 Task: Add position title "Retail Manager".
Action: Mouse moved to (926, 117)
Screenshot: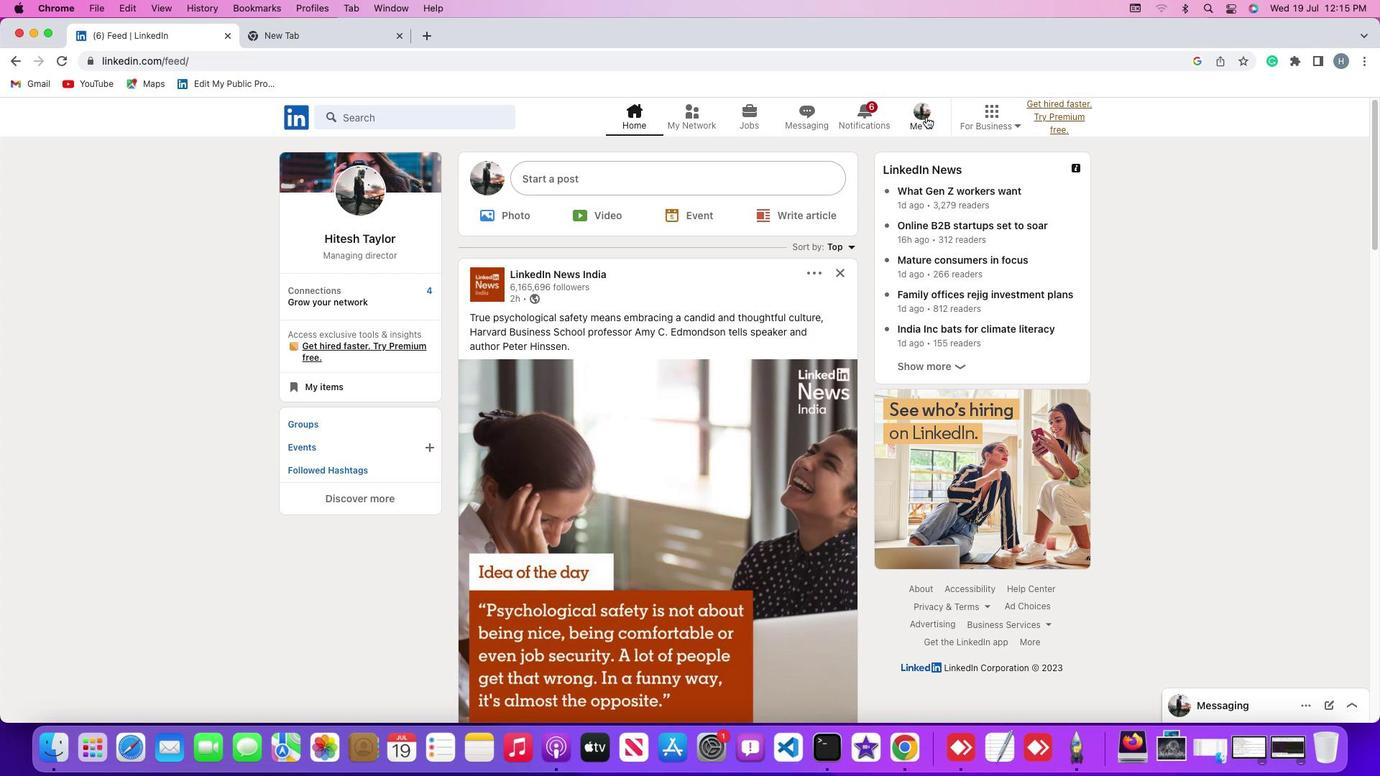 
Action: Mouse pressed left at (926, 117)
Screenshot: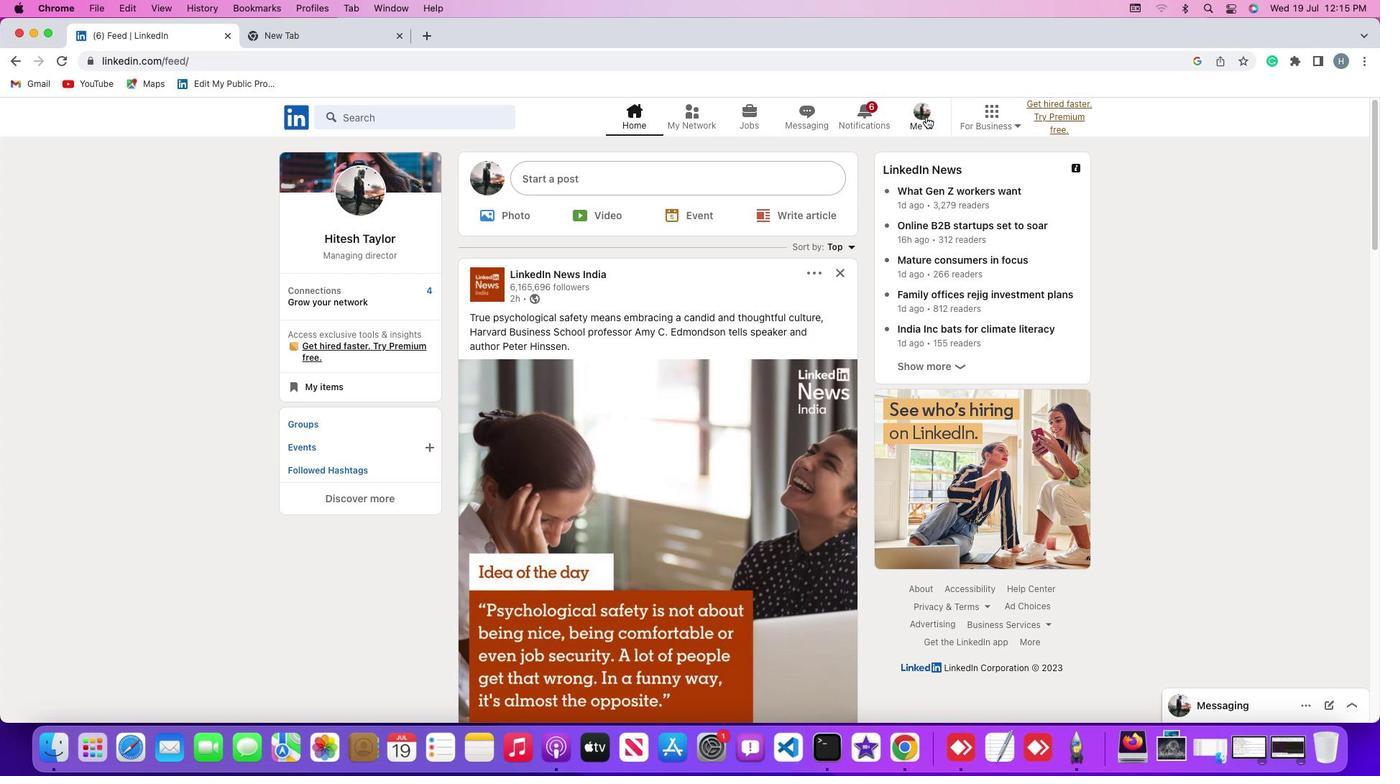 
Action: Mouse moved to (927, 122)
Screenshot: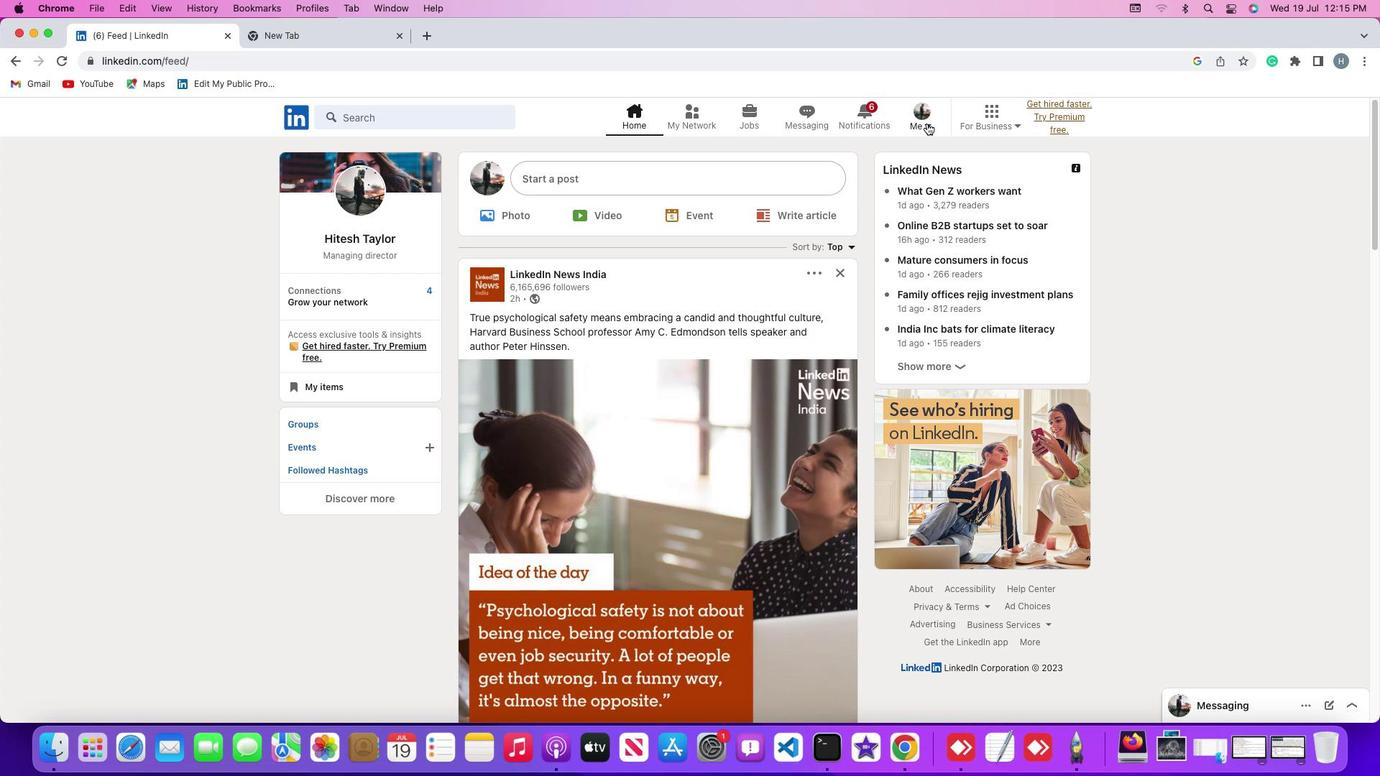 
Action: Mouse pressed left at (927, 122)
Screenshot: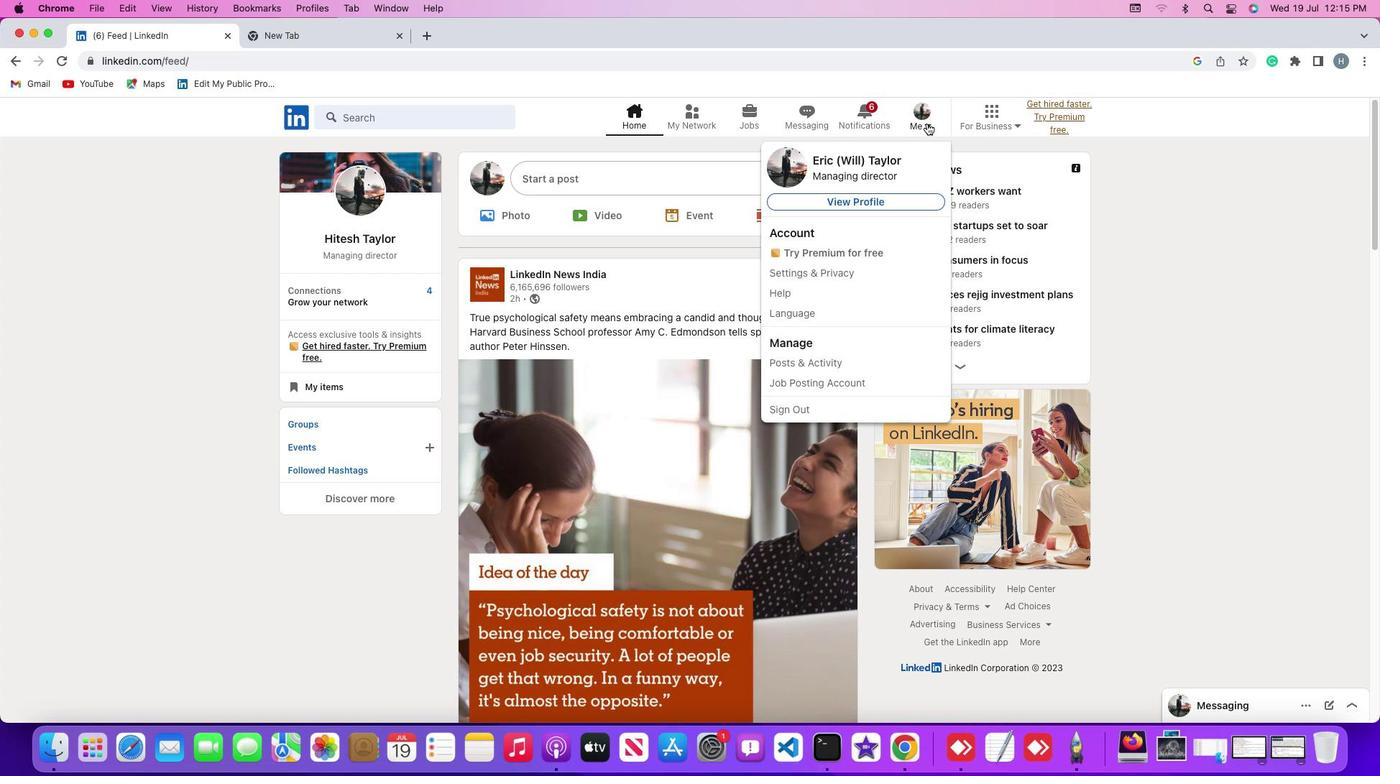 
Action: Mouse moved to (916, 197)
Screenshot: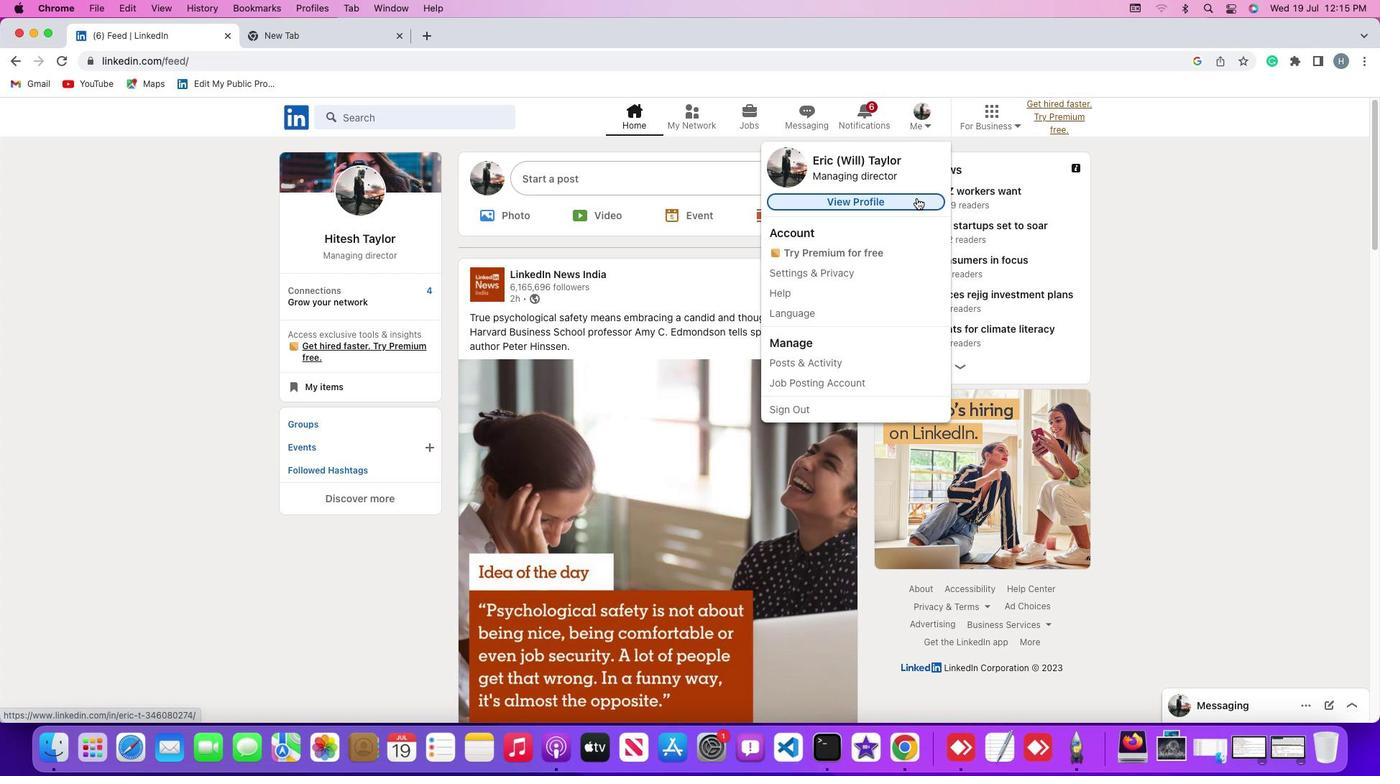 
Action: Mouse pressed left at (916, 197)
Screenshot: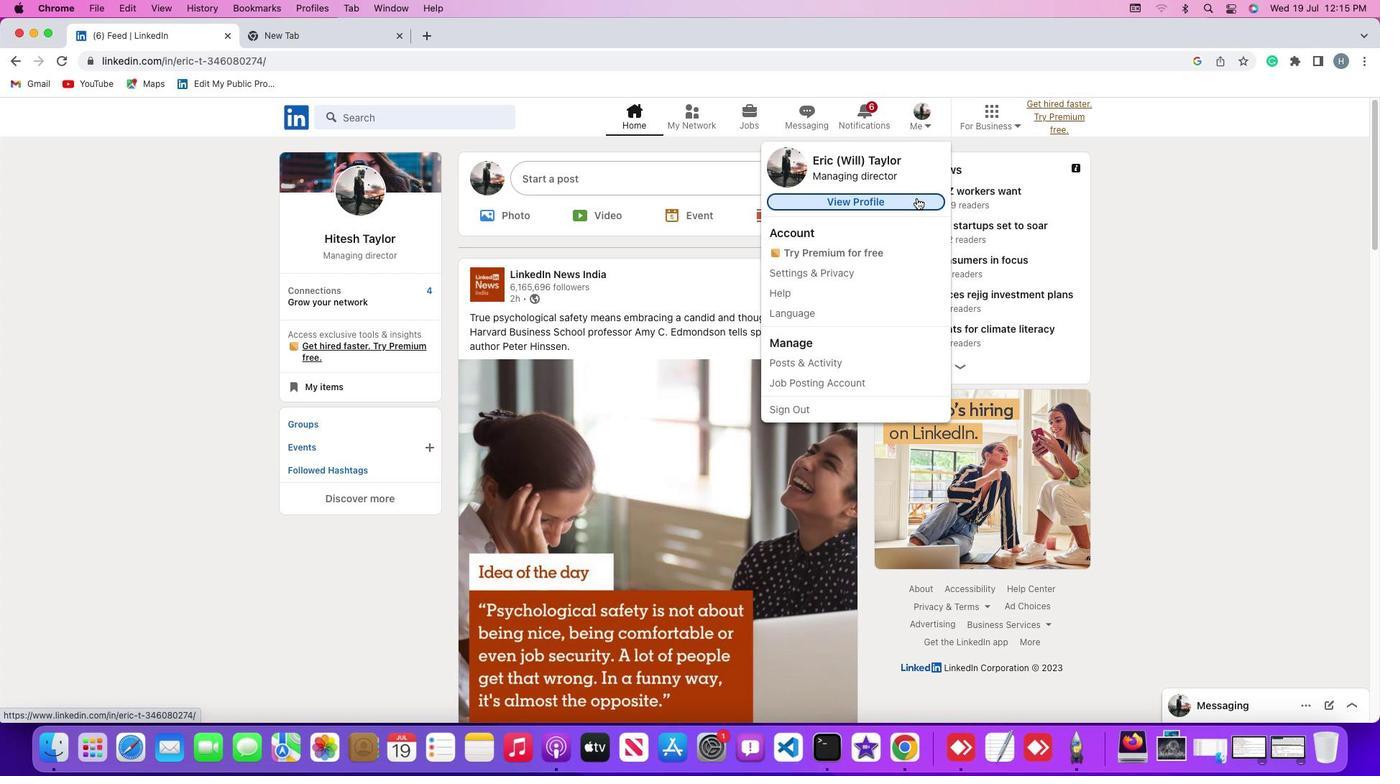 
Action: Mouse moved to (831, 317)
Screenshot: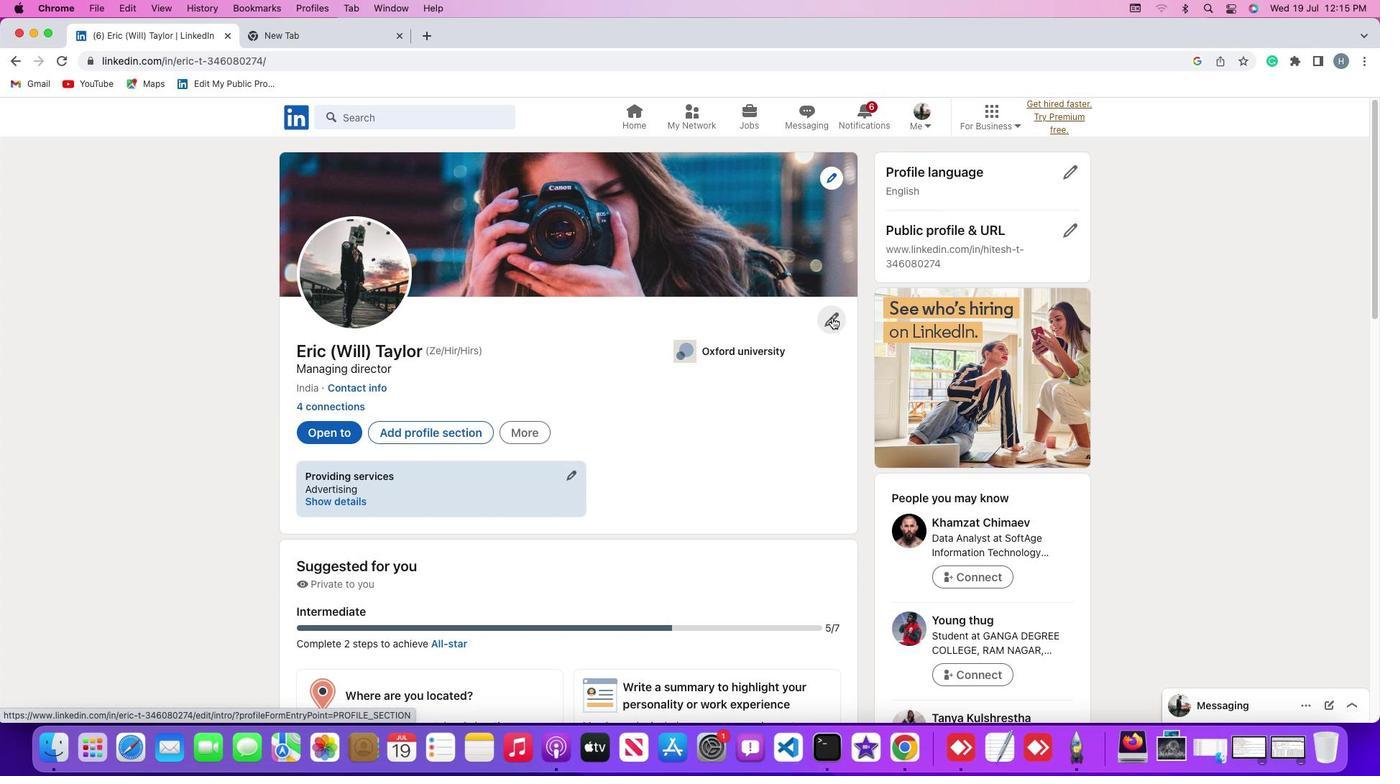 
Action: Mouse pressed left at (831, 317)
Screenshot: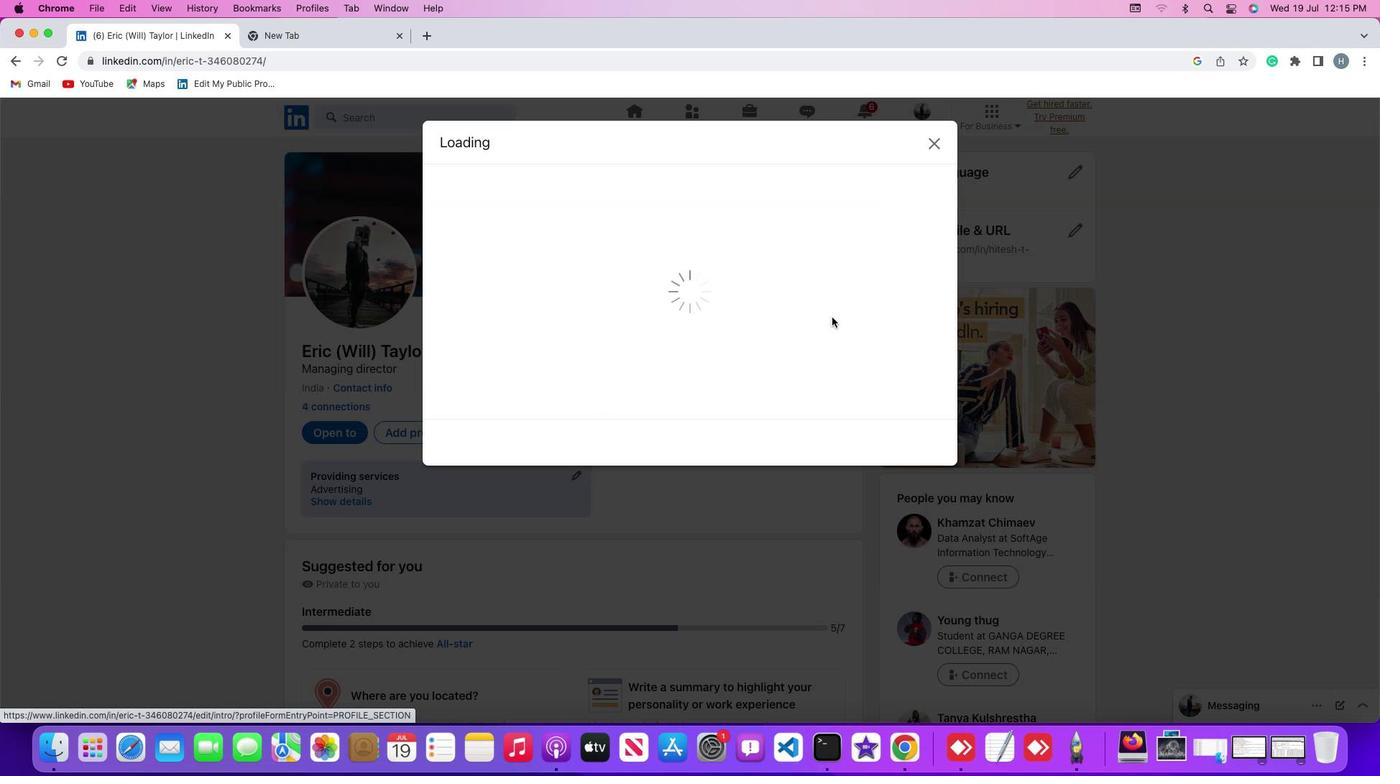 
Action: Mouse moved to (711, 370)
Screenshot: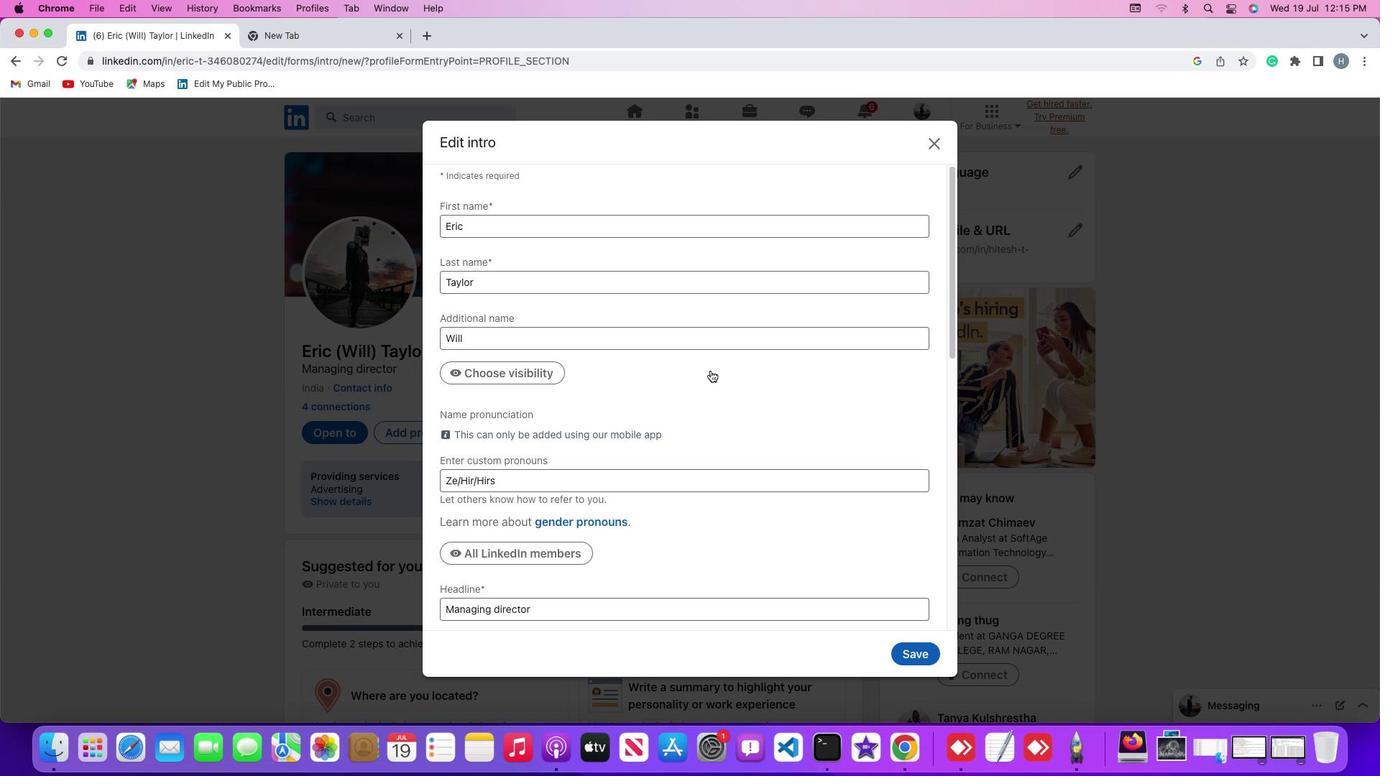 
Action: Mouse scrolled (711, 370) with delta (0, 0)
Screenshot: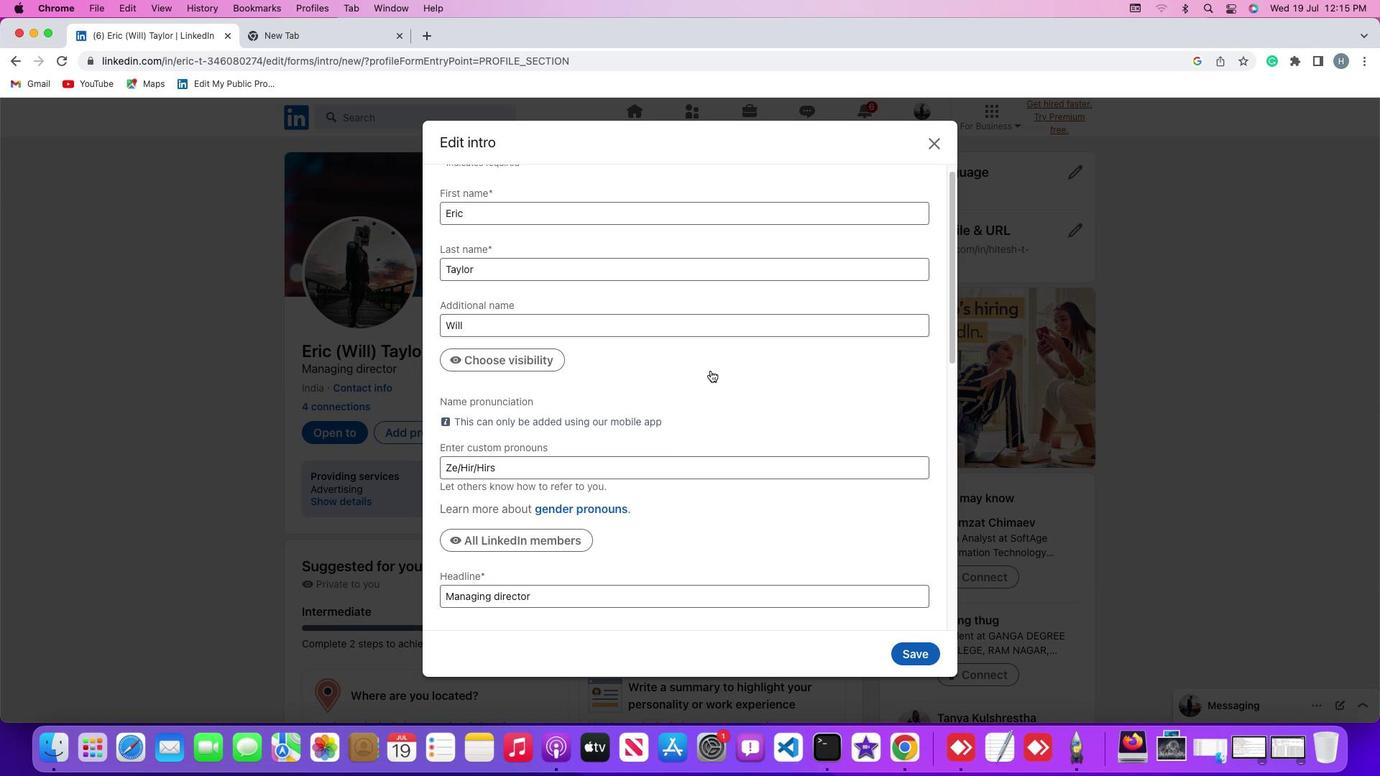 
Action: Mouse scrolled (711, 370) with delta (0, 0)
Screenshot: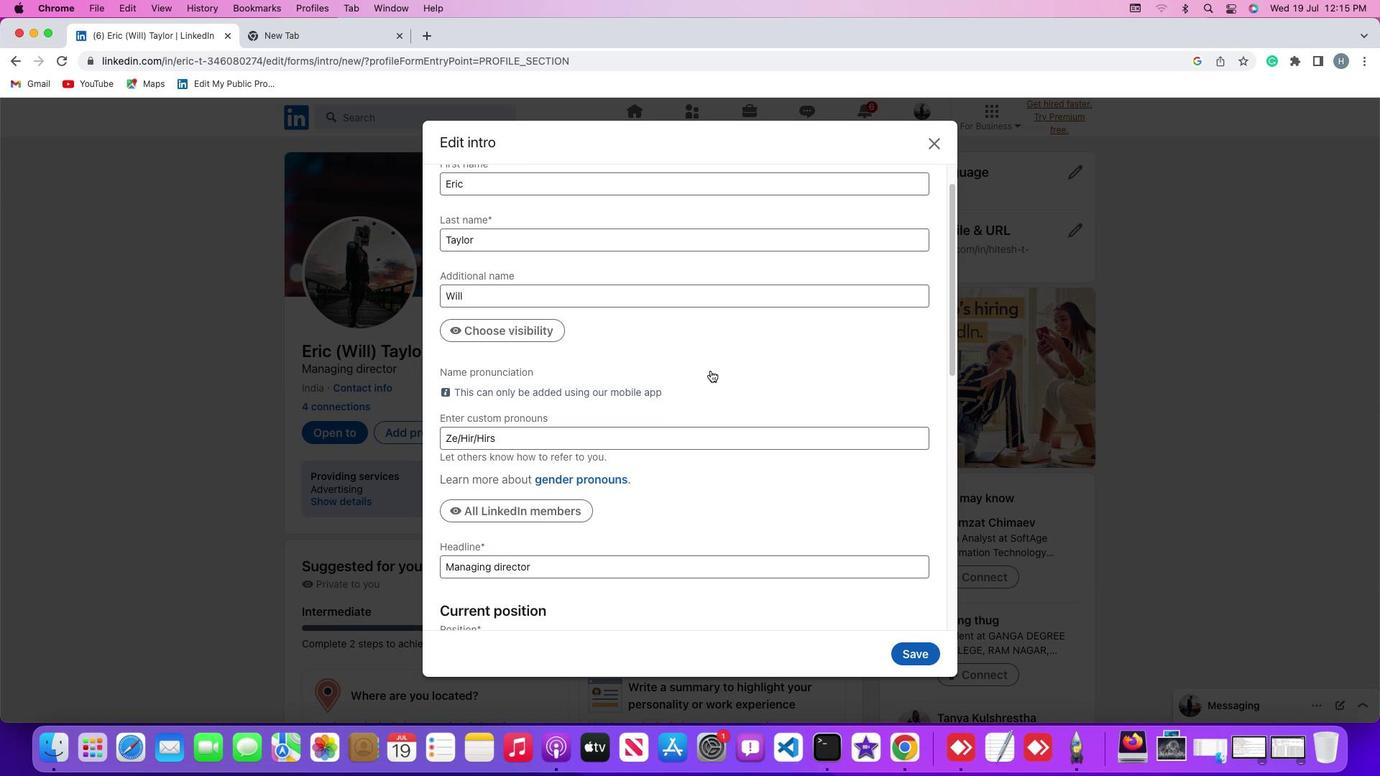
Action: Mouse scrolled (711, 370) with delta (0, 0)
Screenshot: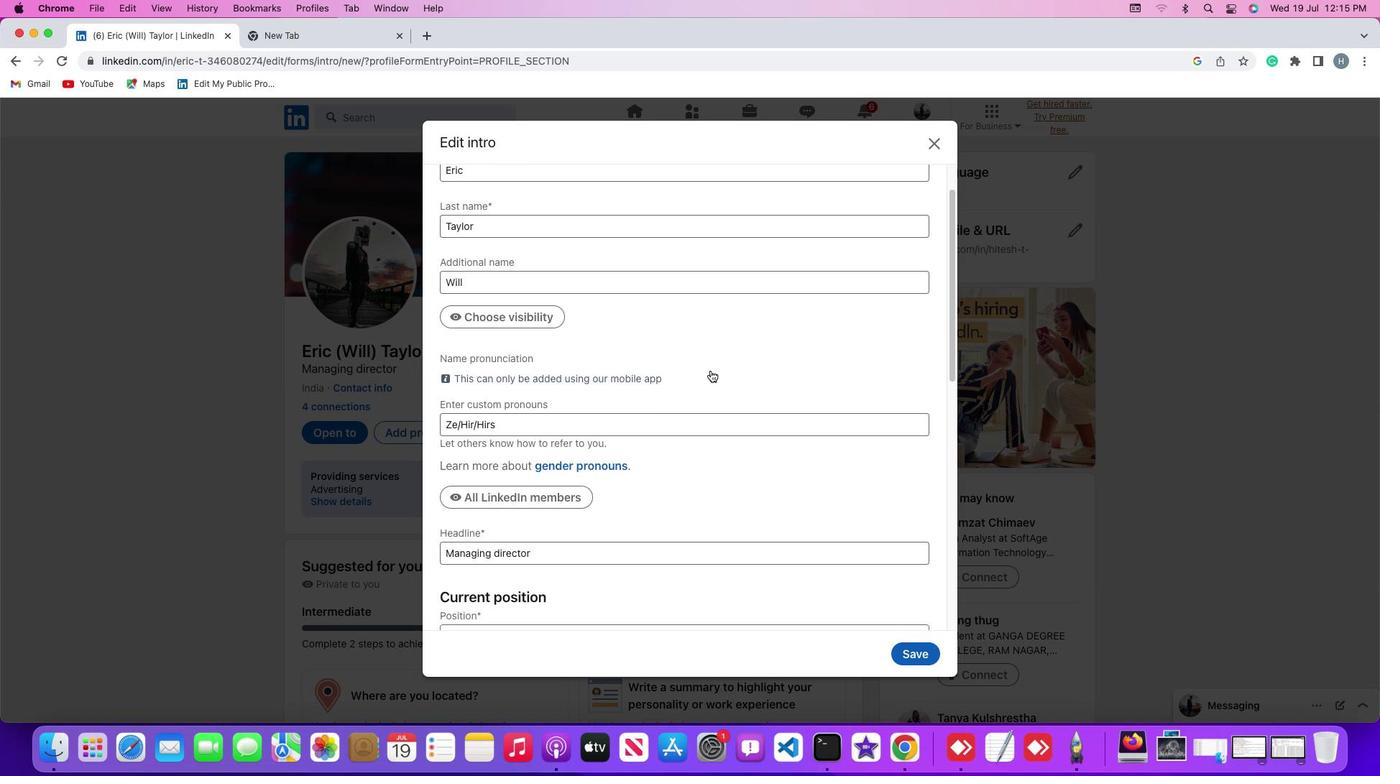 
Action: Mouse scrolled (711, 370) with delta (0, 0)
Screenshot: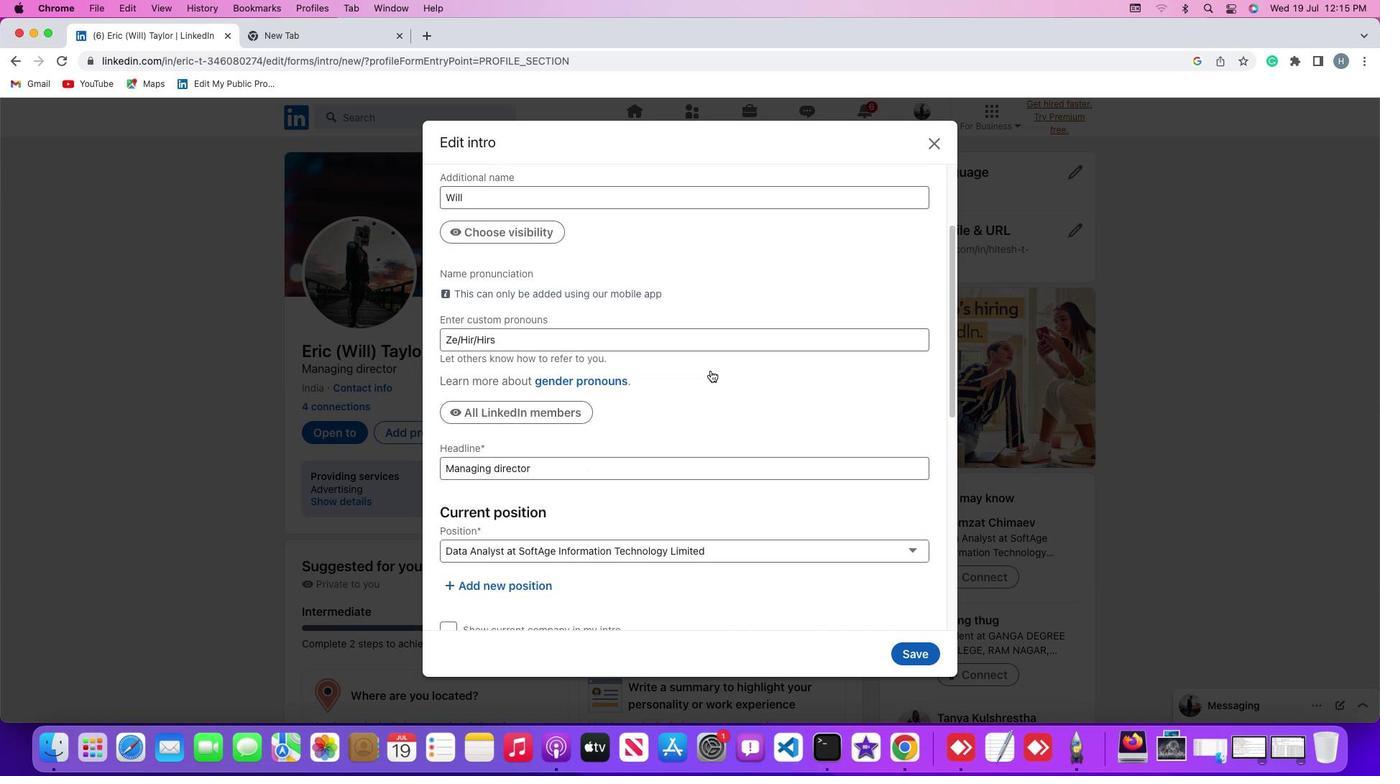 
Action: Mouse scrolled (711, 370) with delta (0, 0)
Screenshot: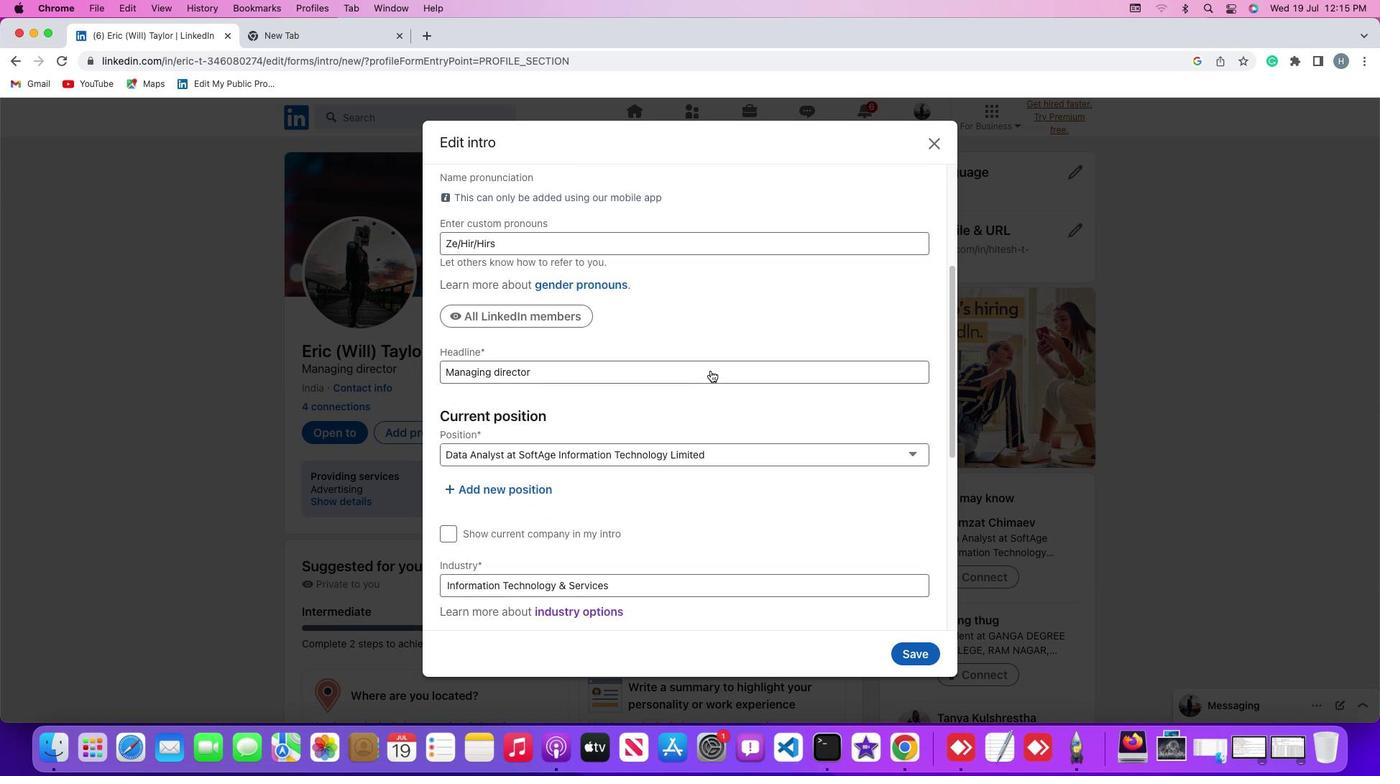 
Action: Mouse scrolled (711, 370) with delta (0, -1)
Screenshot: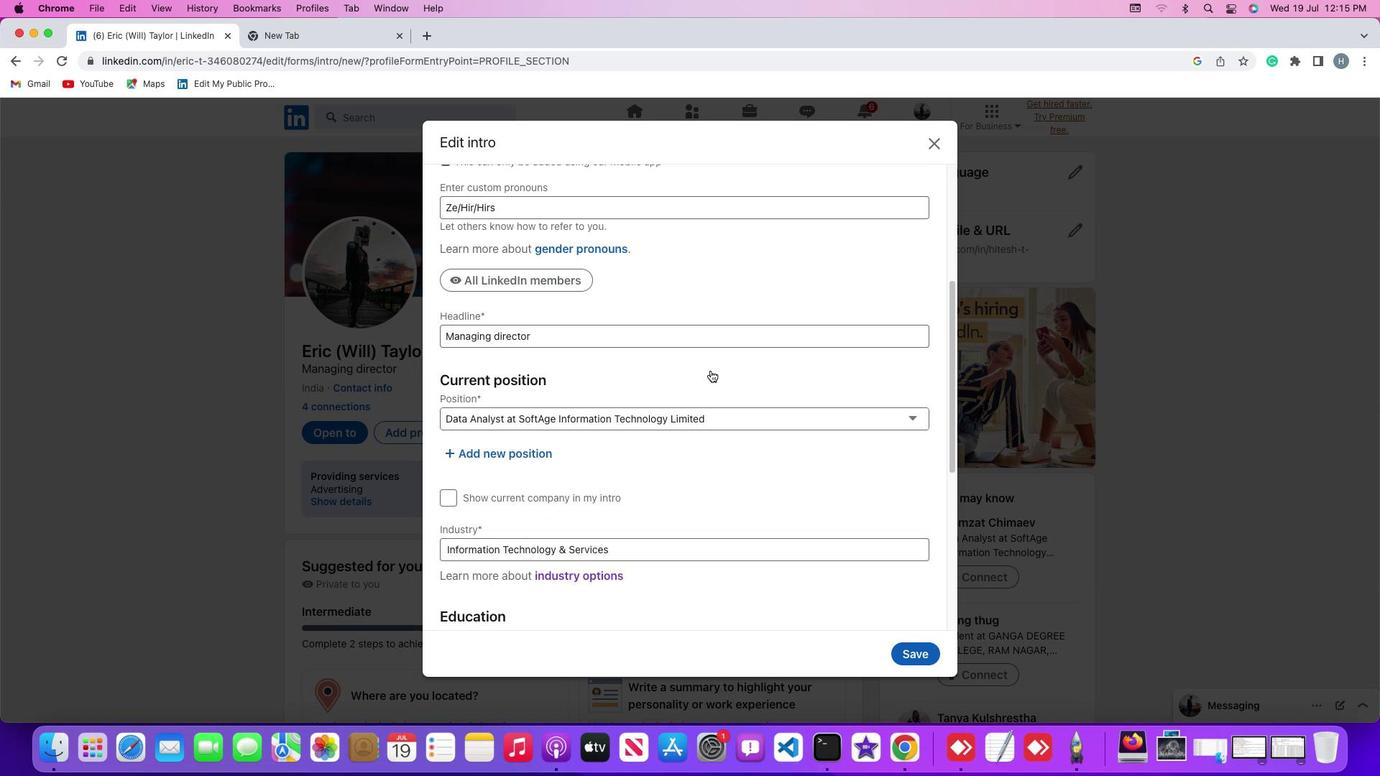 
Action: Mouse scrolled (711, 370) with delta (0, -2)
Screenshot: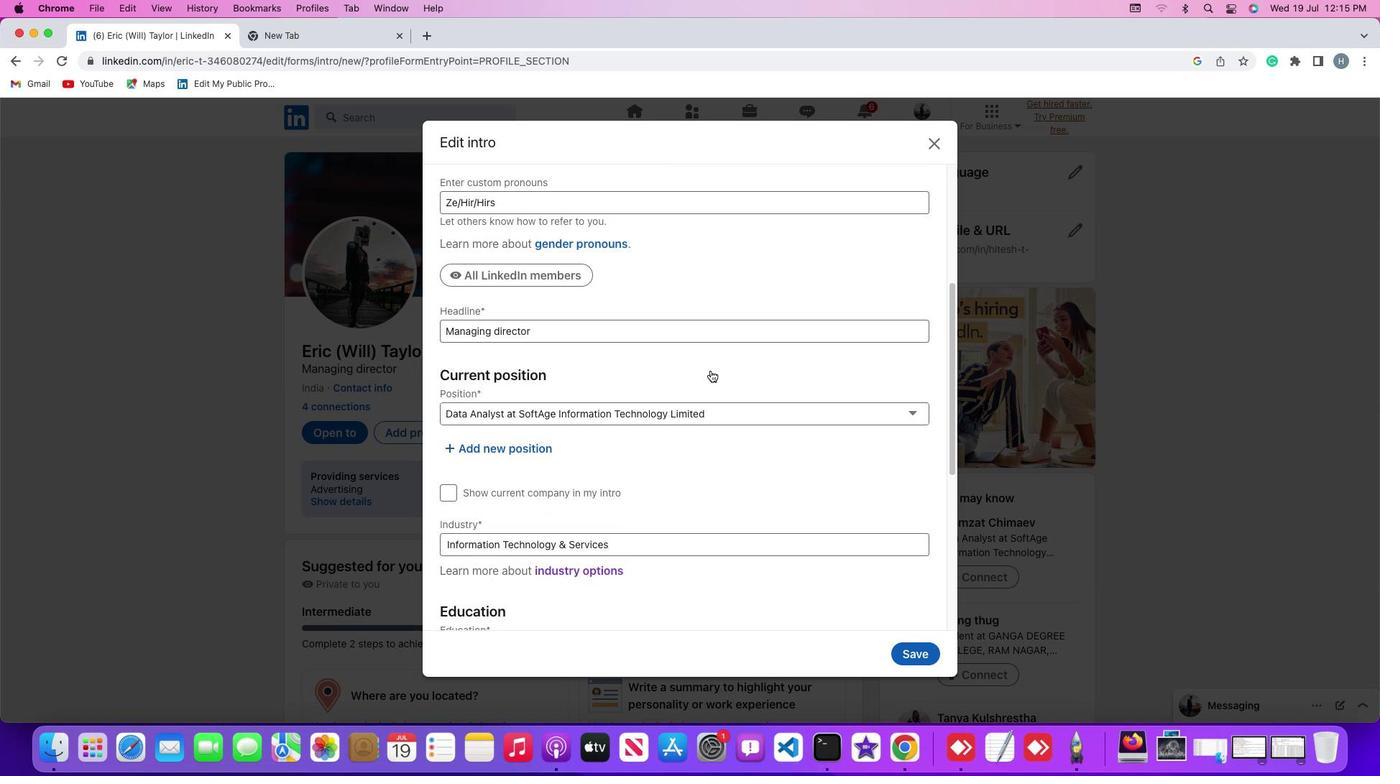 
Action: Mouse scrolled (711, 370) with delta (0, 0)
Screenshot: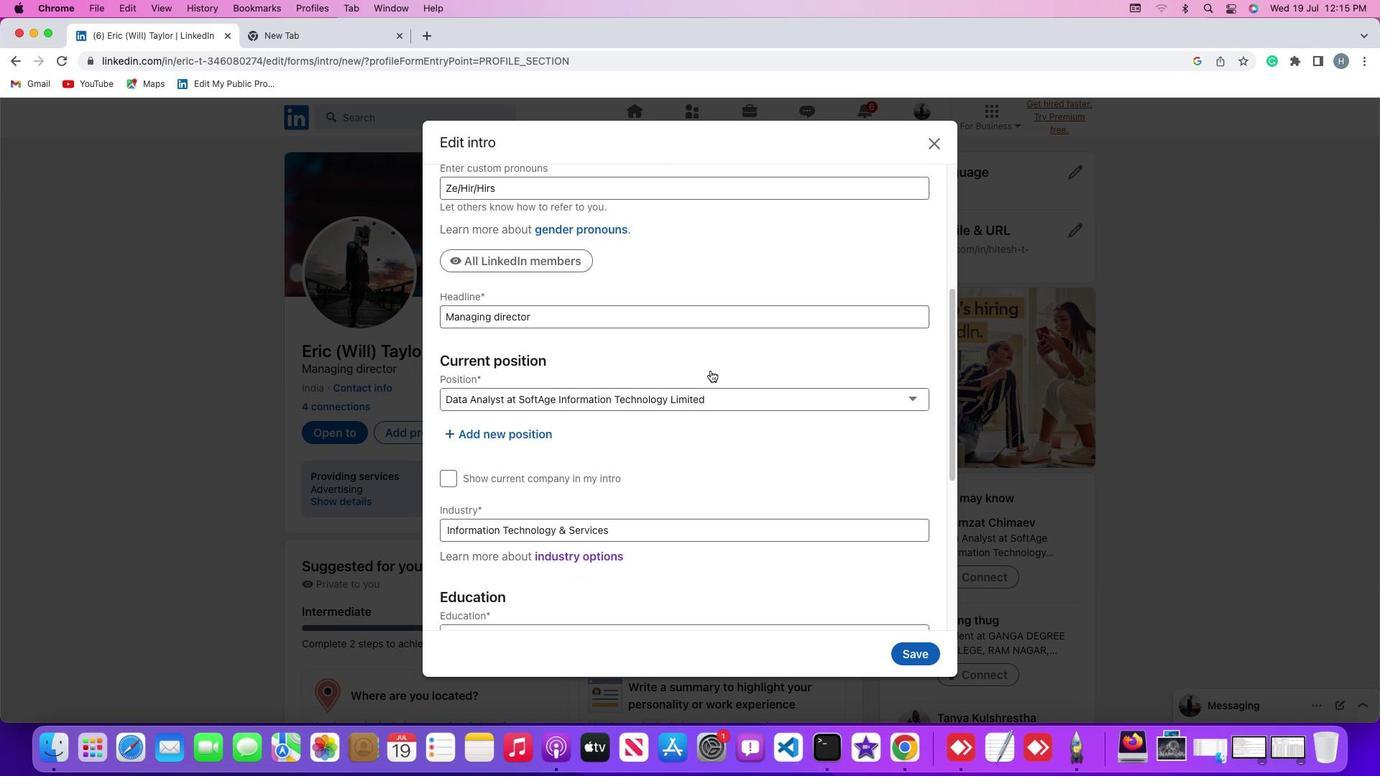 
Action: Mouse scrolled (711, 370) with delta (0, 0)
Screenshot: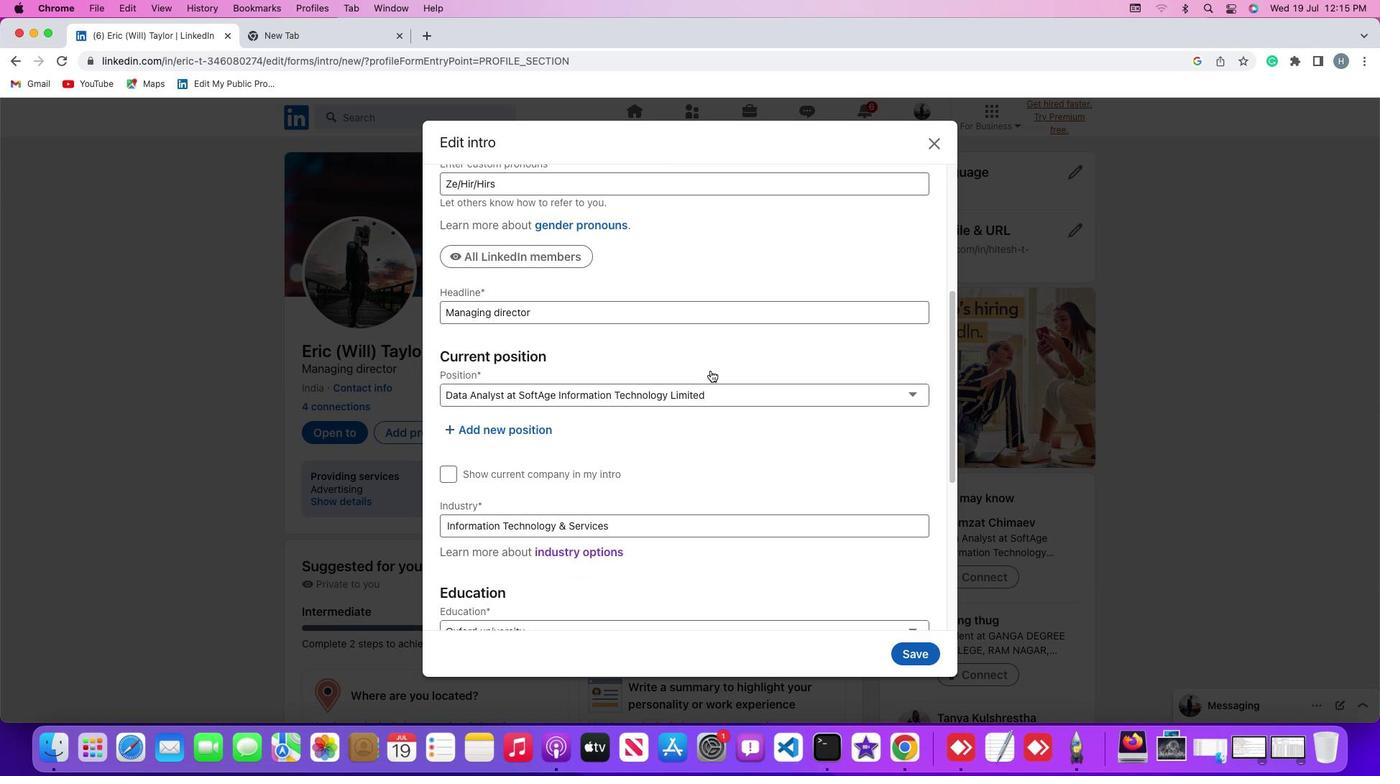 
Action: Mouse moved to (523, 425)
Screenshot: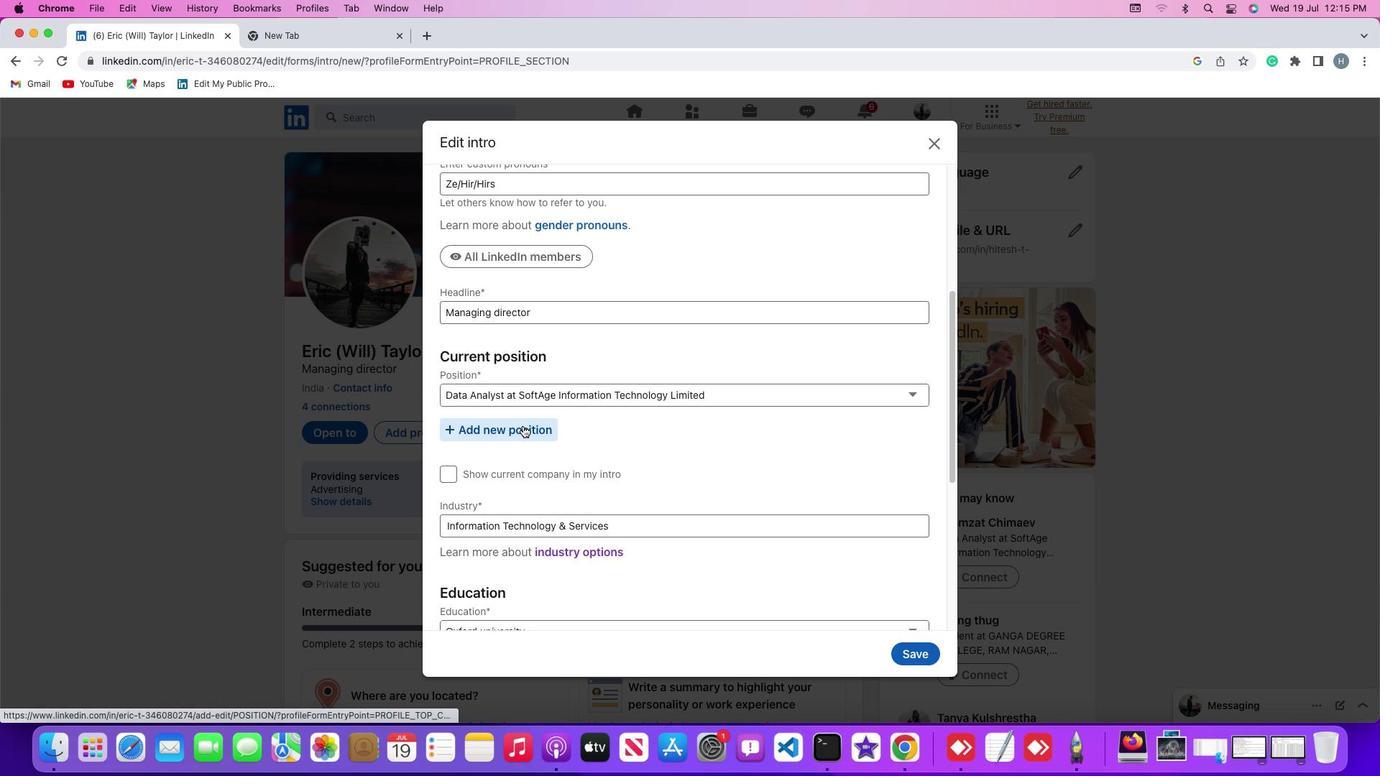 
Action: Mouse pressed left at (523, 425)
Screenshot: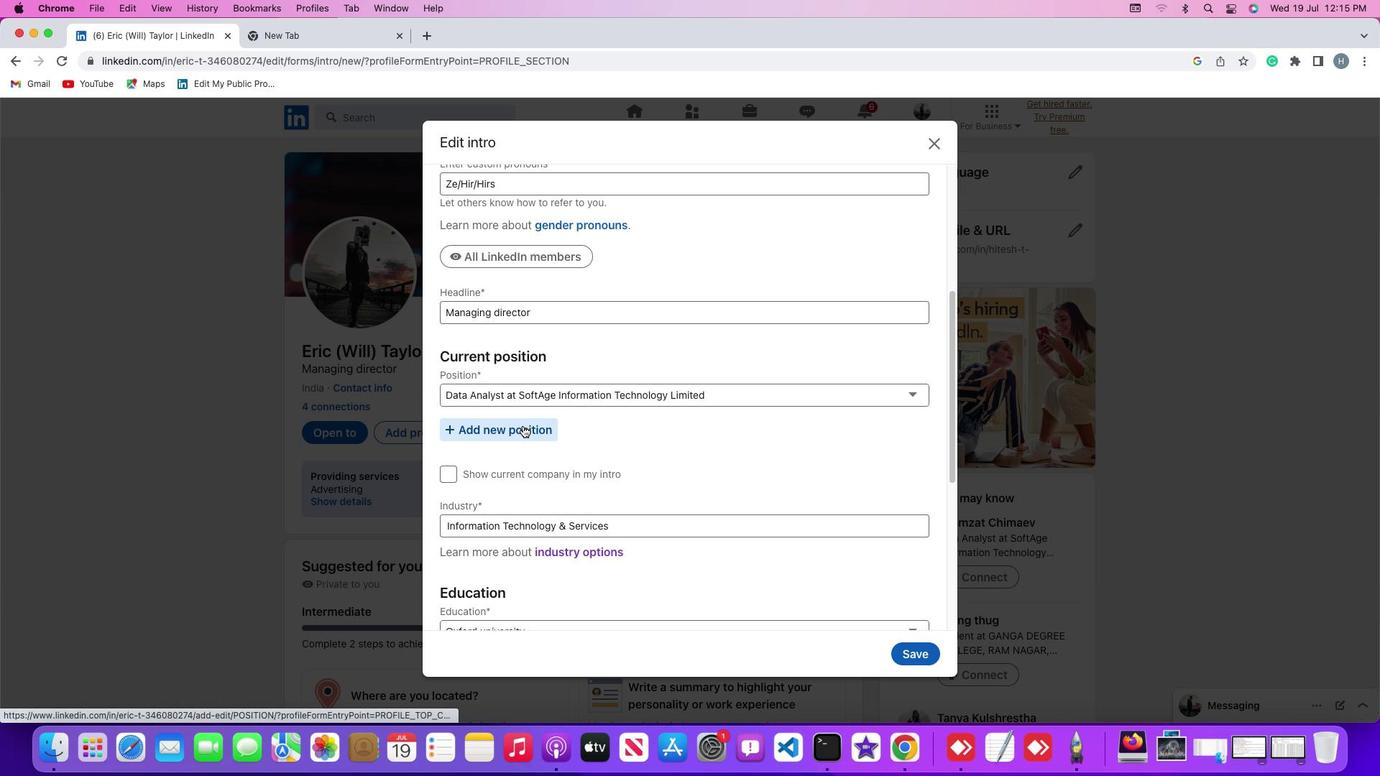
Action: Mouse moved to (571, 298)
Screenshot: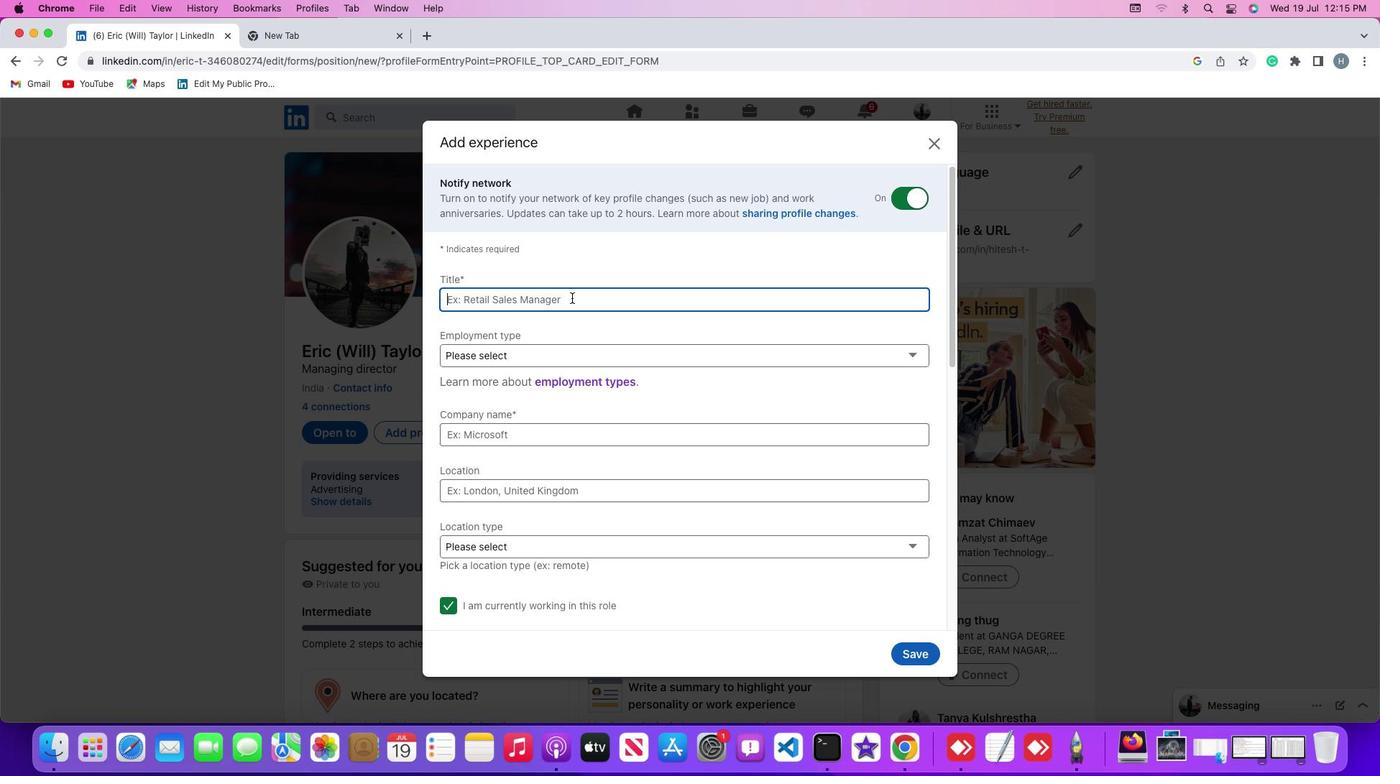 
Action: Mouse pressed left at (571, 298)
Screenshot: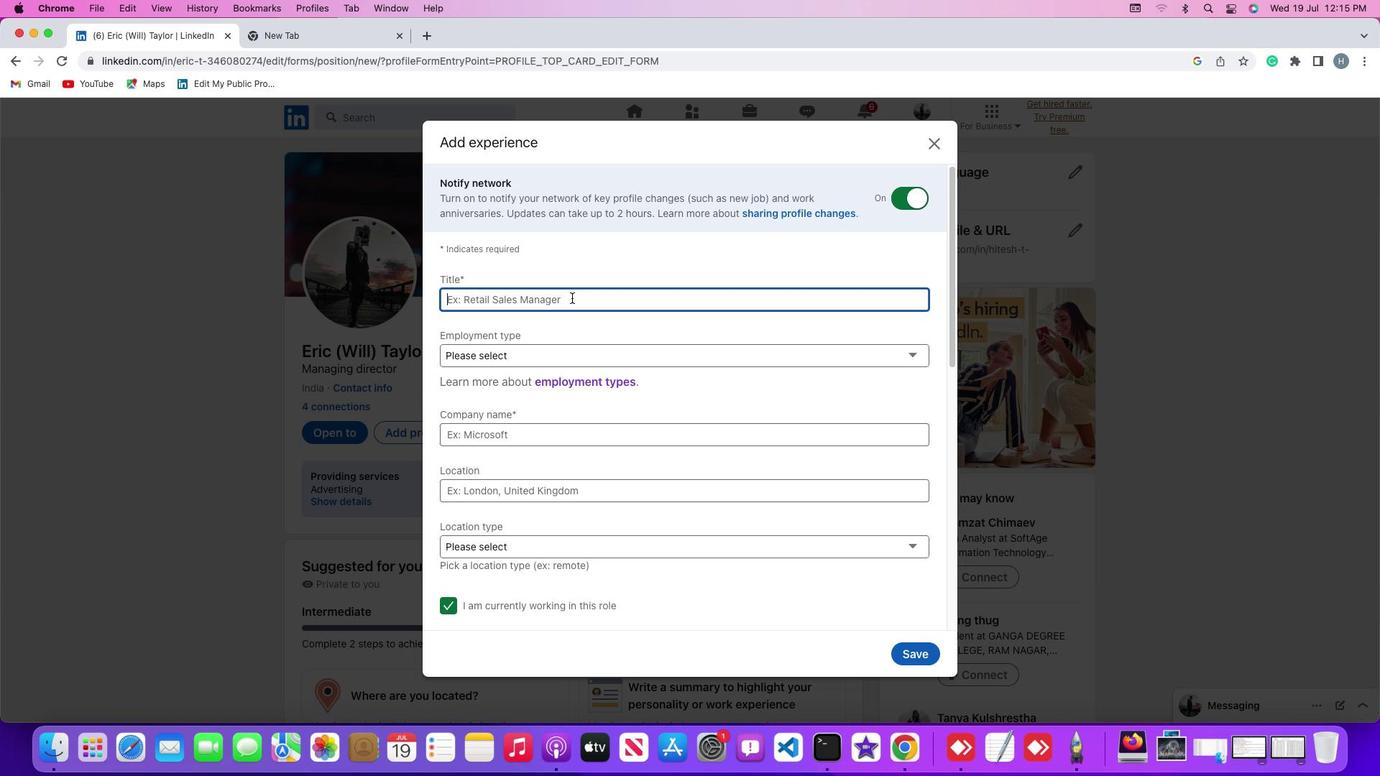 
Action: Key pressed Key.shift'R''e''t''a''i''l'Key.spaceKey.shift'M''a'
Screenshot: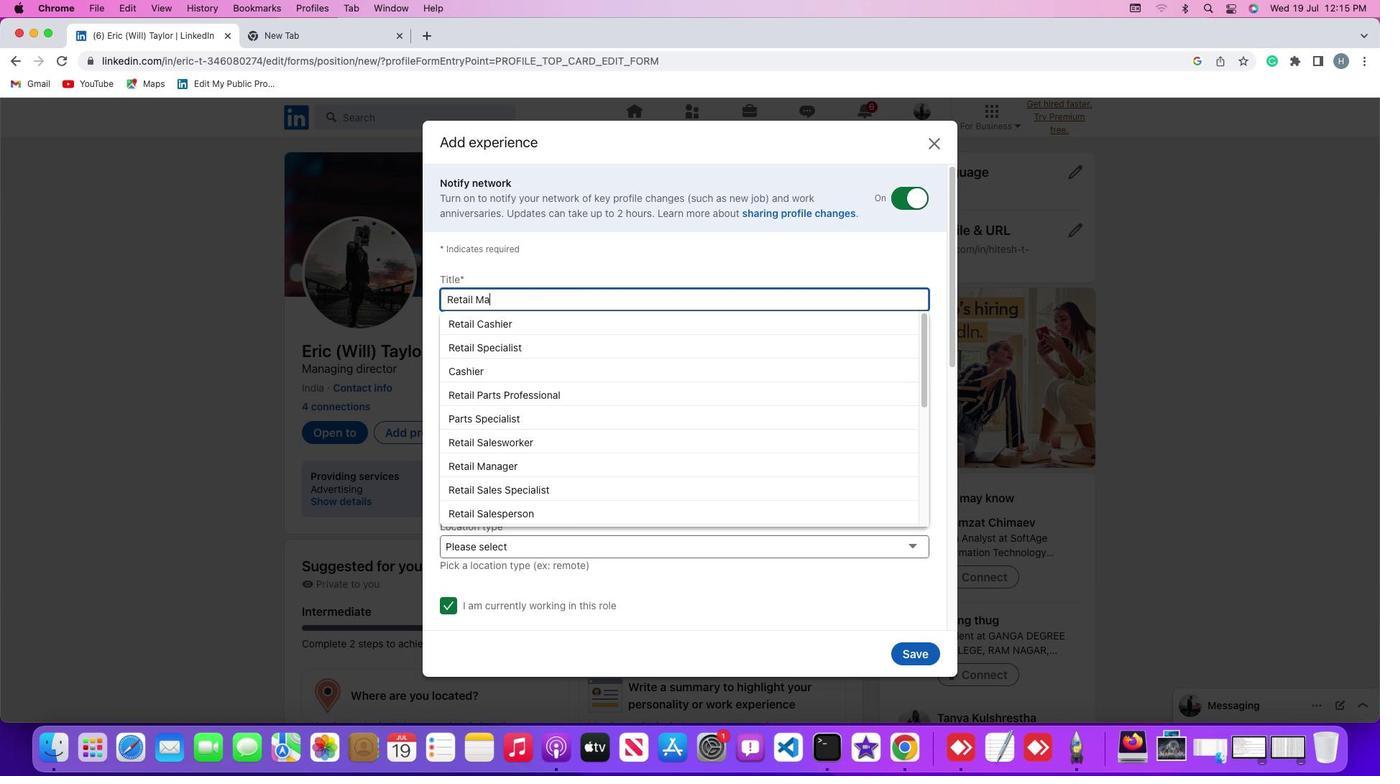 
Action: Mouse moved to (563, 322)
Screenshot: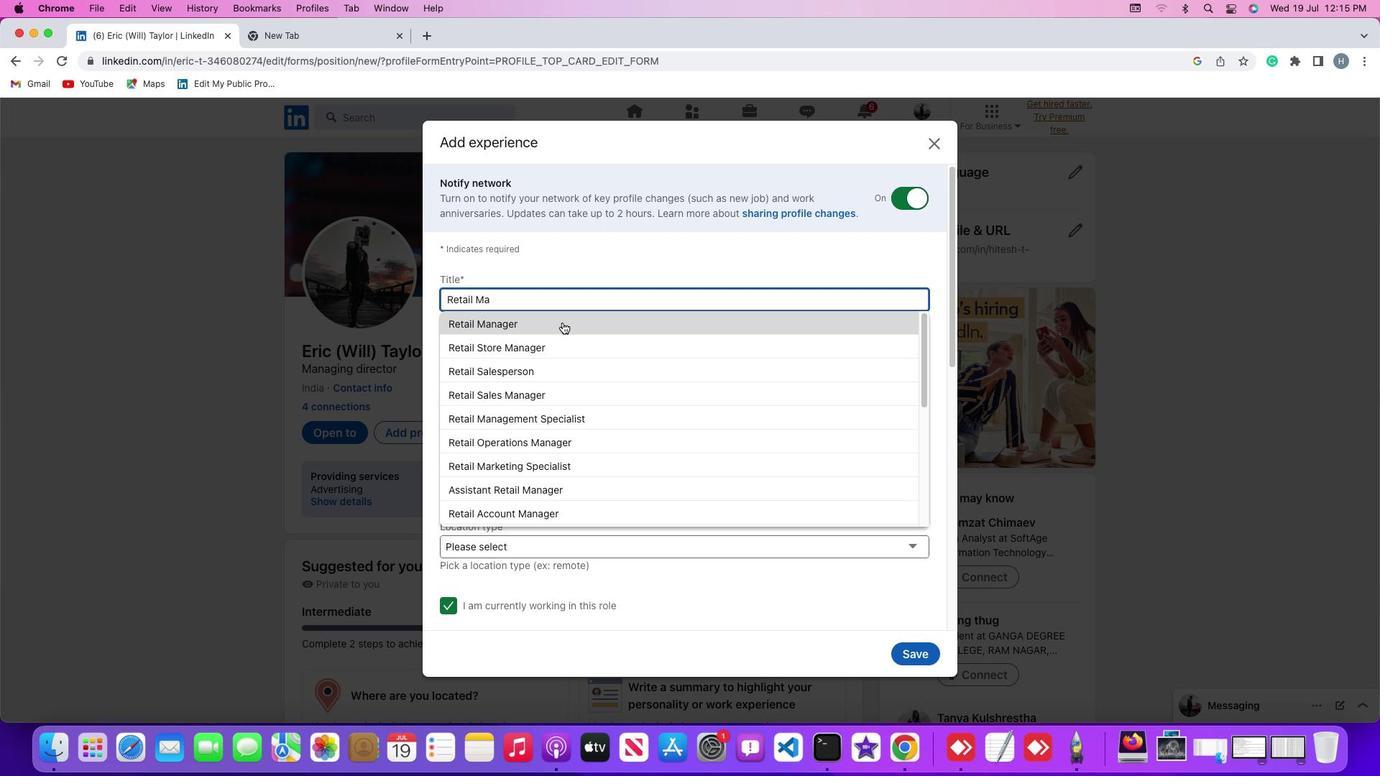 
Action: Mouse pressed left at (563, 322)
Screenshot: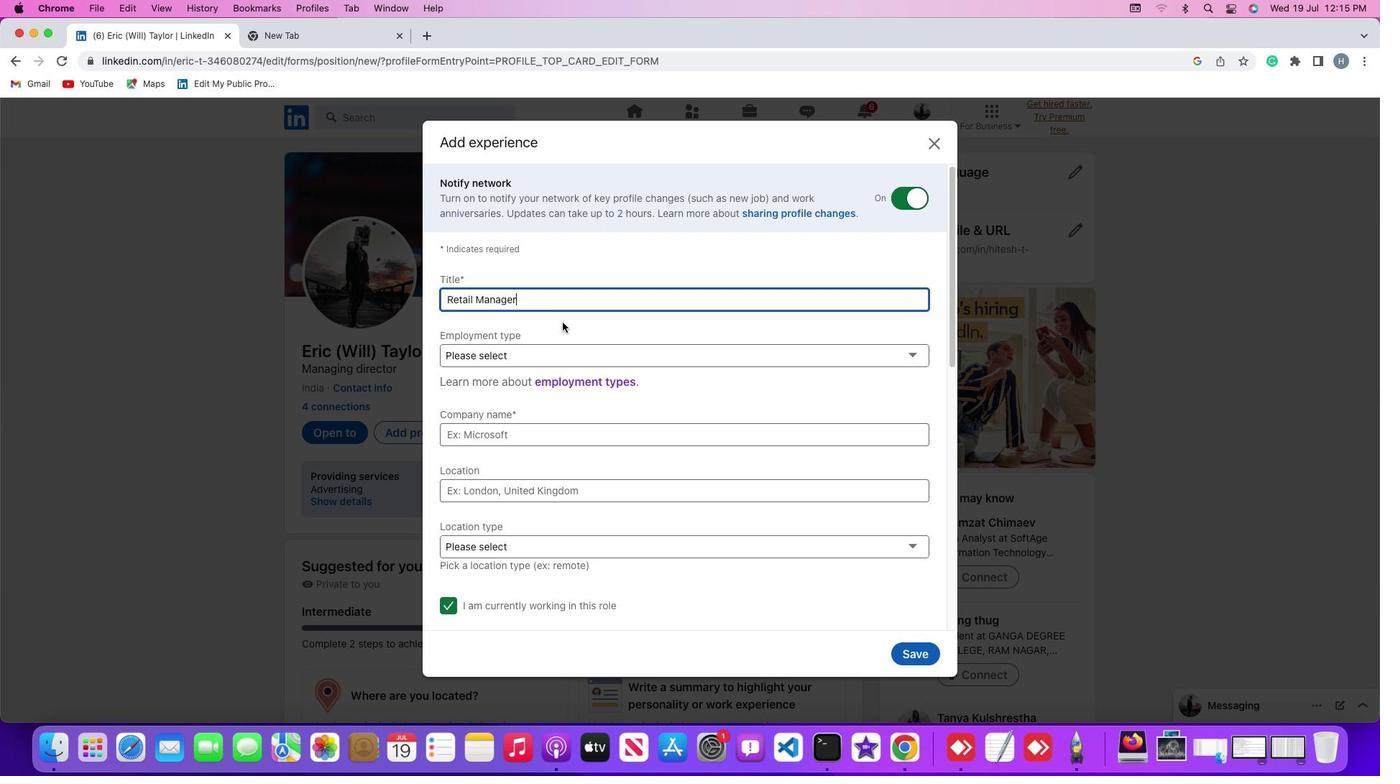 
Action: Mouse moved to (673, 267)
Screenshot: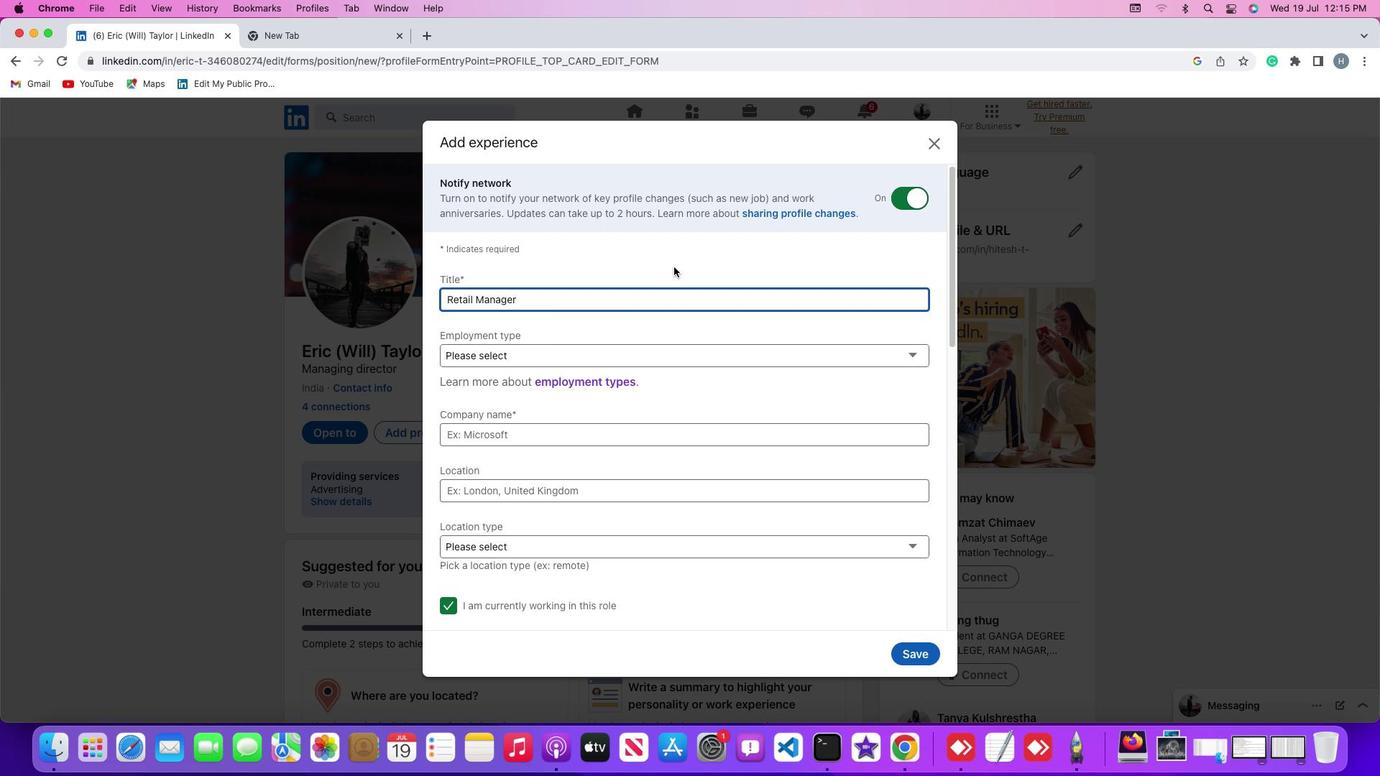 
